 Task: Read out  the articles  posted on the  page of United Health Group
Action: Mouse moved to (537, 56)
Screenshot: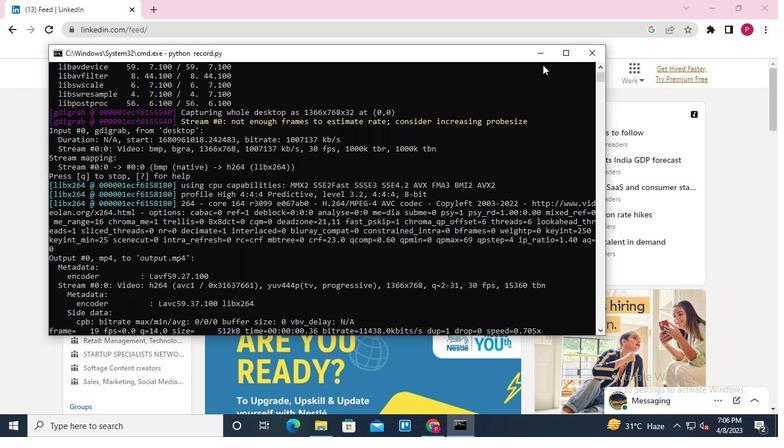 
Action: Mouse pressed left at (537, 56)
Screenshot: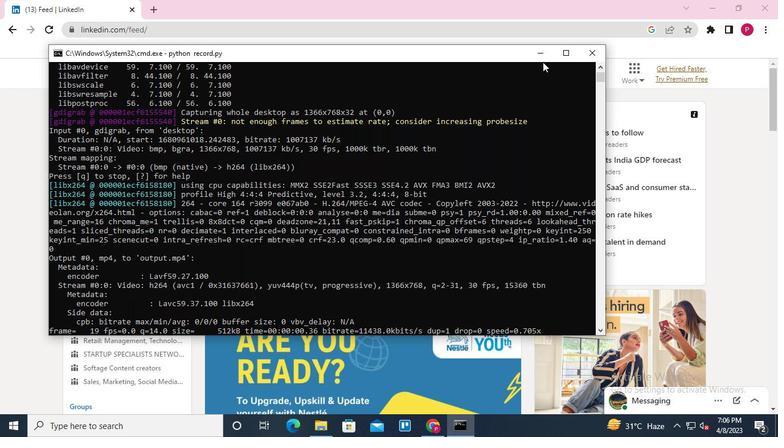 
Action: Mouse moved to (117, 69)
Screenshot: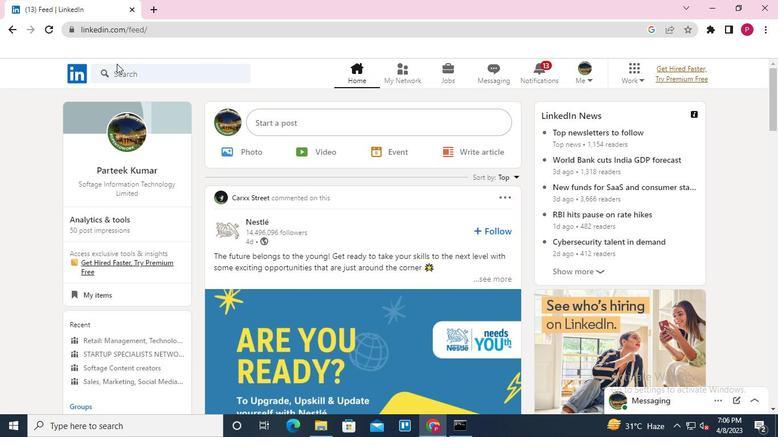 
Action: Mouse pressed left at (117, 69)
Screenshot: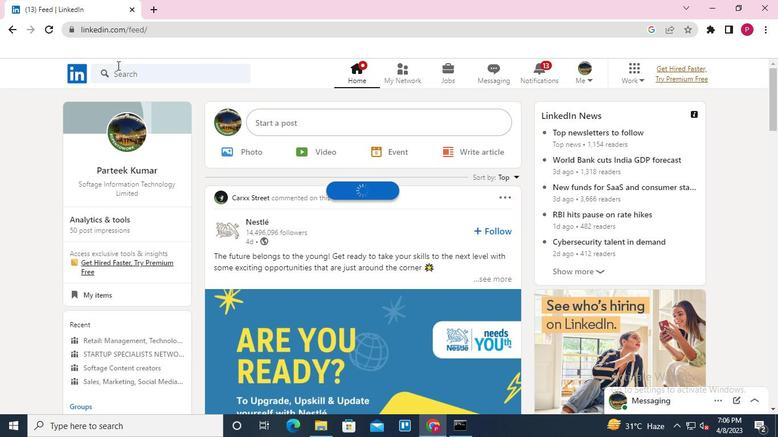 
Action: Mouse moved to (115, 135)
Screenshot: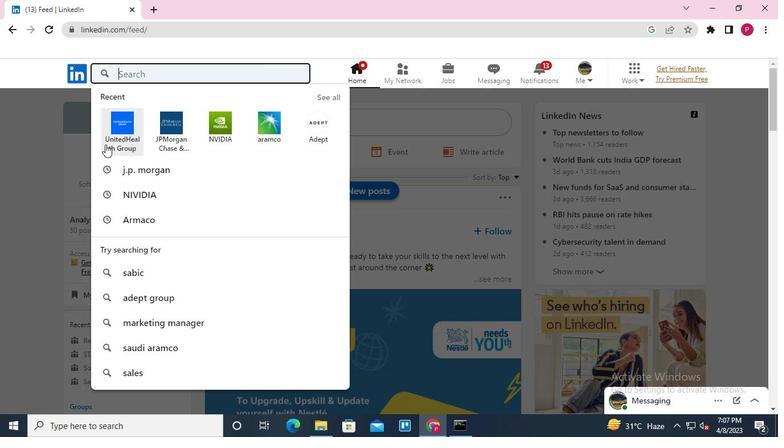 
Action: Mouse pressed left at (115, 135)
Screenshot: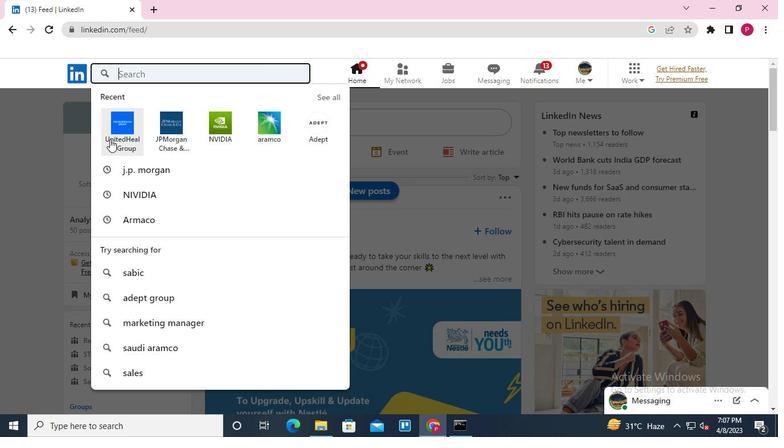 
Action: Mouse moved to (201, 133)
Screenshot: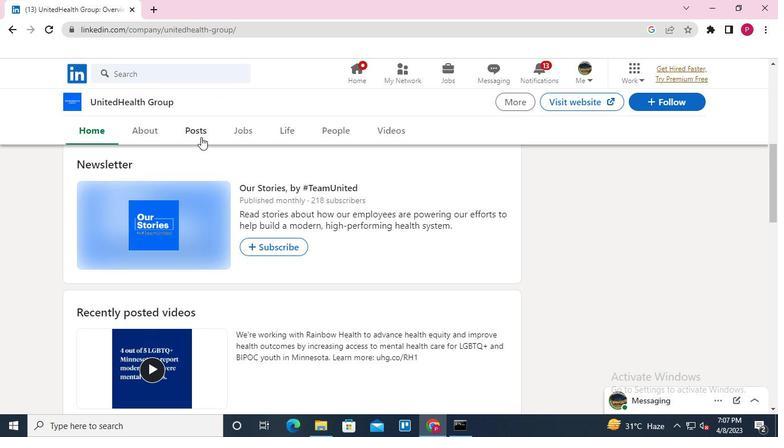 
Action: Mouse pressed left at (201, 133)
Screenshot: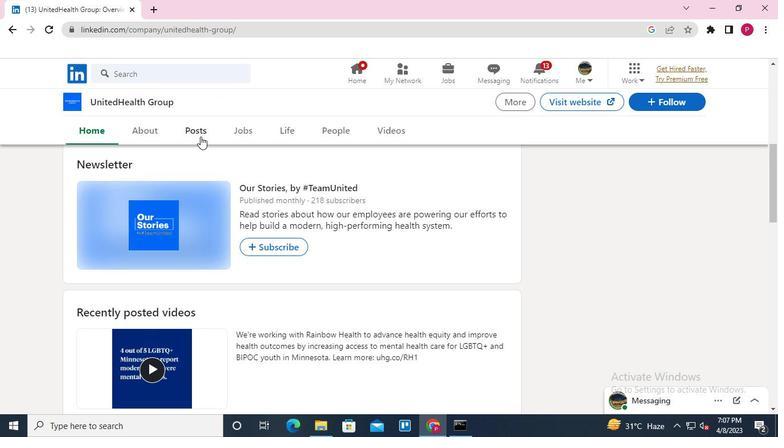 
Action: Mouse moved to (340, 209)
Screenshot: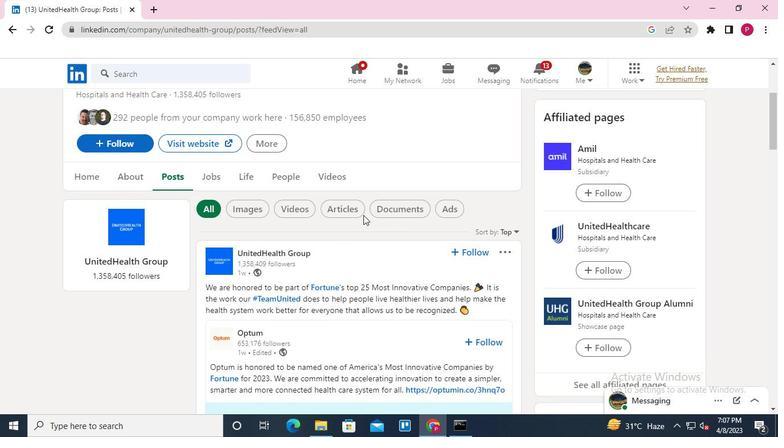 
Action: Mouse pressed left at (340, 209)
Screenshot: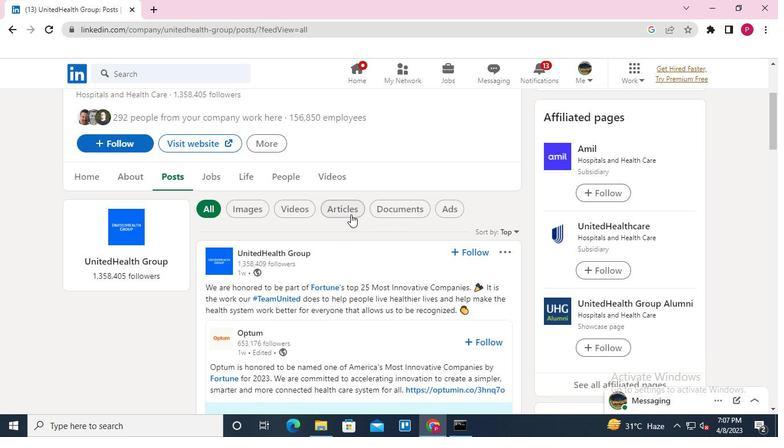 
Action: Mouse moved to (335, 276)
Screenshot: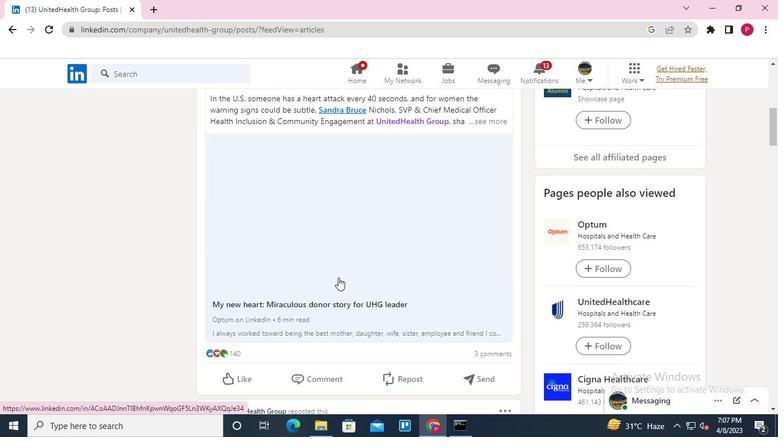 
Action: Keyboard Key.alt_l
Screenshot: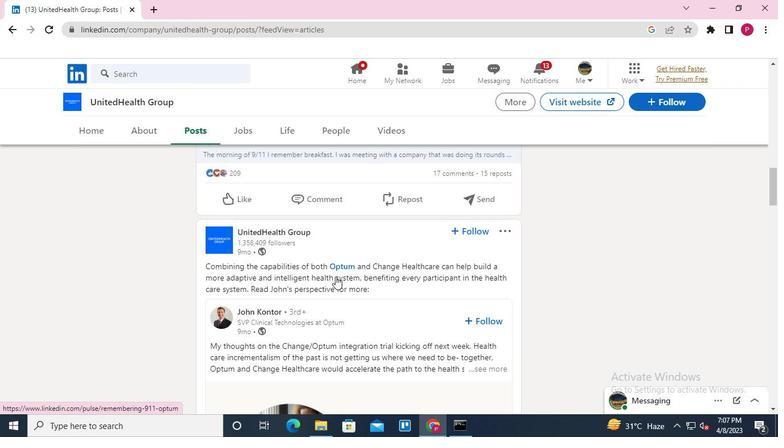 
Action: Keyboard Key.tab
Screenshot: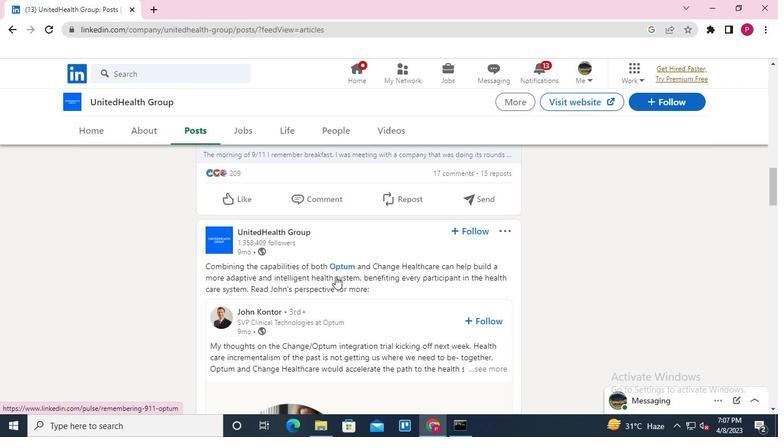 
Action: Mouse moved to (590, 55)
Screenshot: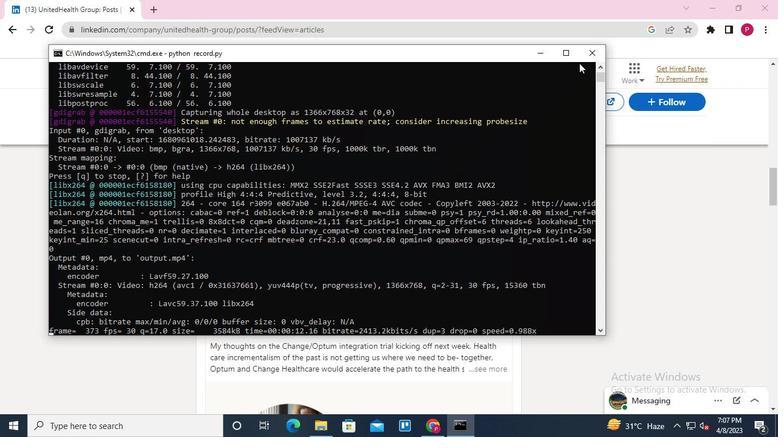 
Action: Mouse pressed left at (590, 55)
Screenshot: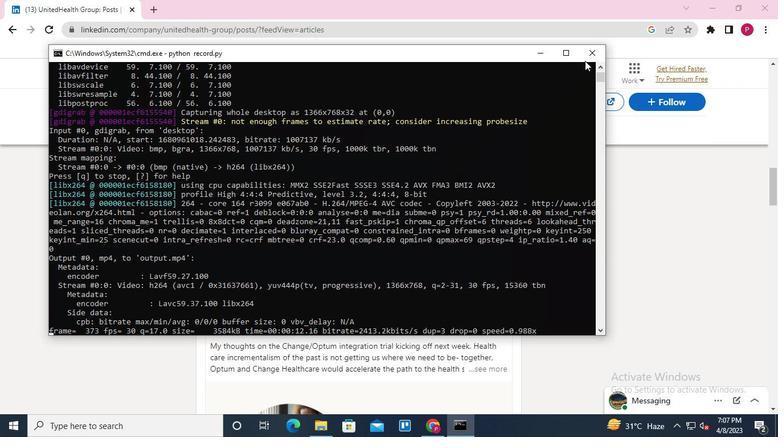 
